 Task: Add Crooked Creek Garlic & Herb Goat Cheese to the cart.
Action: Mouse moved to (728, 254)
Screenshot: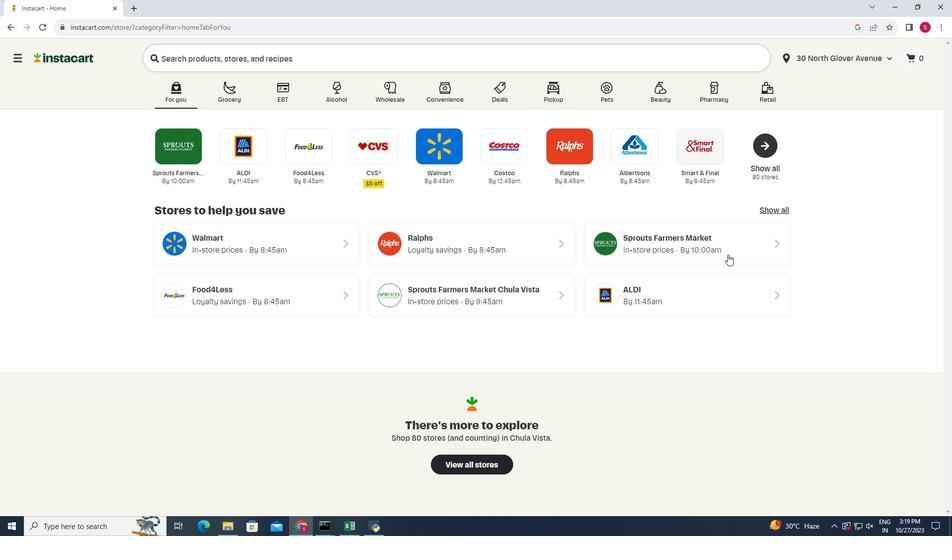 
Action: Mouse pressed left at (728, 254)
Screenshot: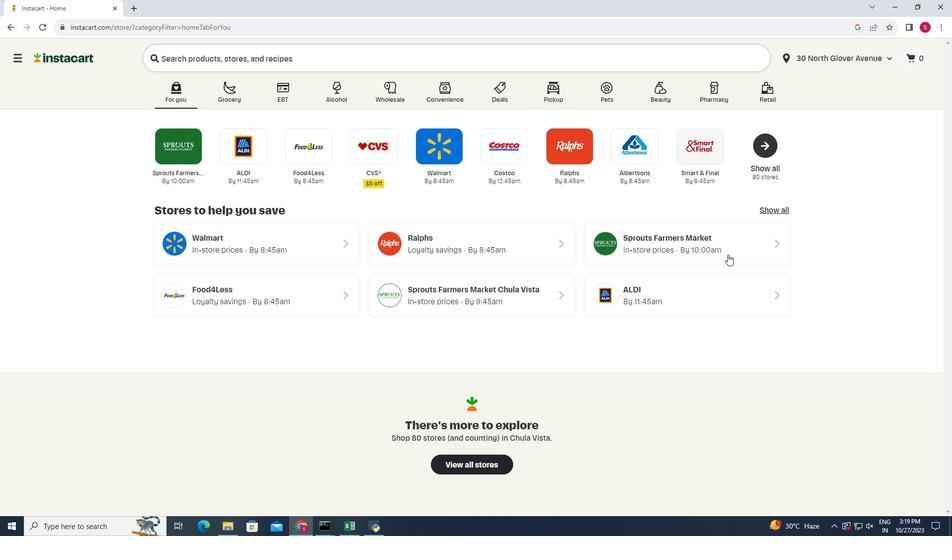 
Action: Mouse moved to (22, 434)
Screenshot: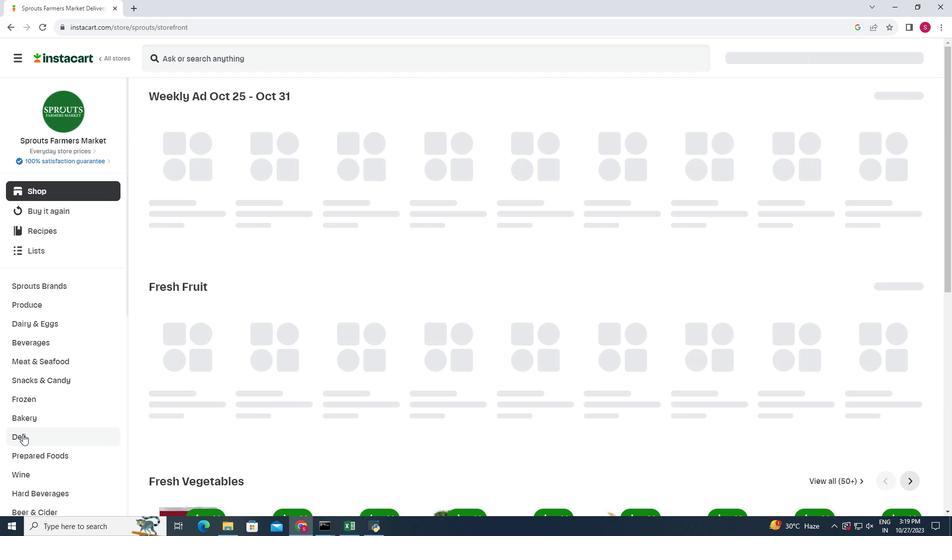 
Action: Mouse pressed left at (22, 434)
Screenshot: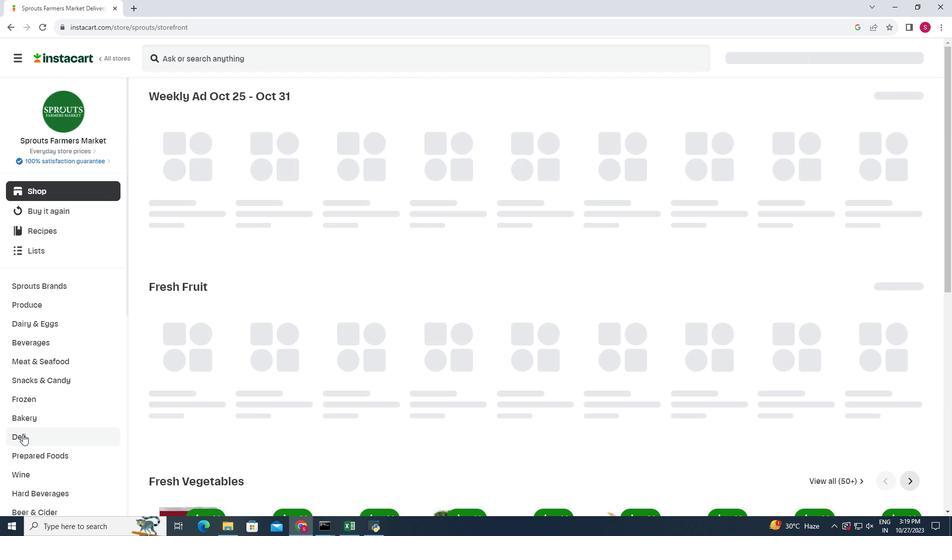 
Action: Mouse moved to (263, 123)
Screenshot: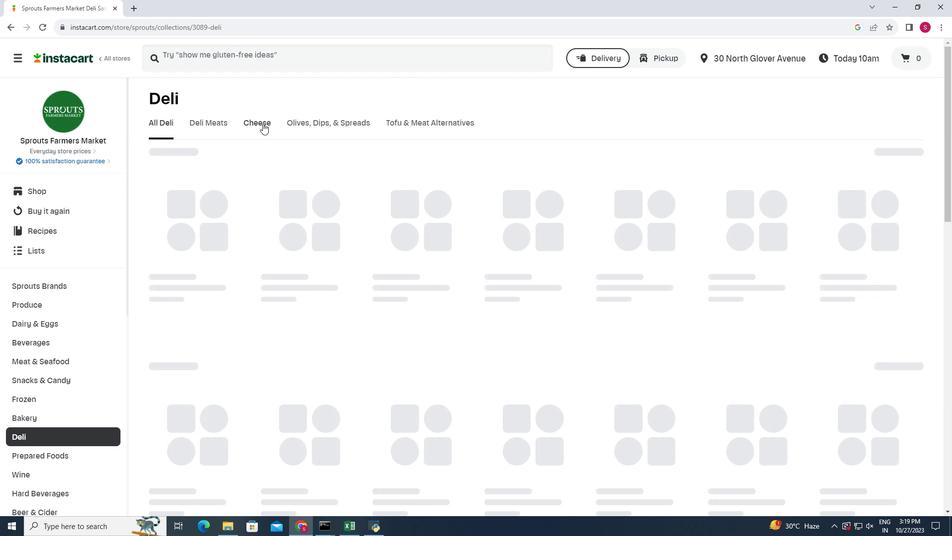
Action: Mouse pressed left at (263, 123)
Screenshot: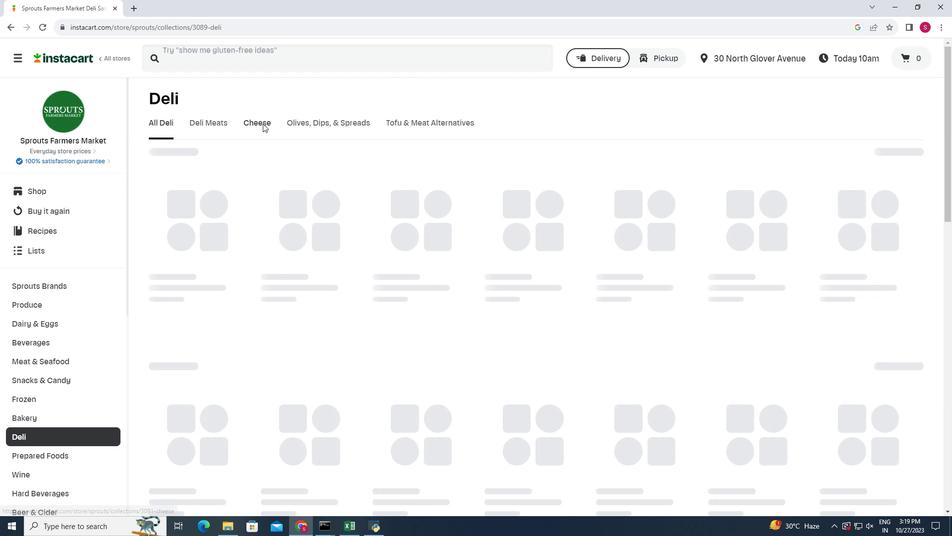 
Action: Mouse moved to (928, 162)
Screenshot: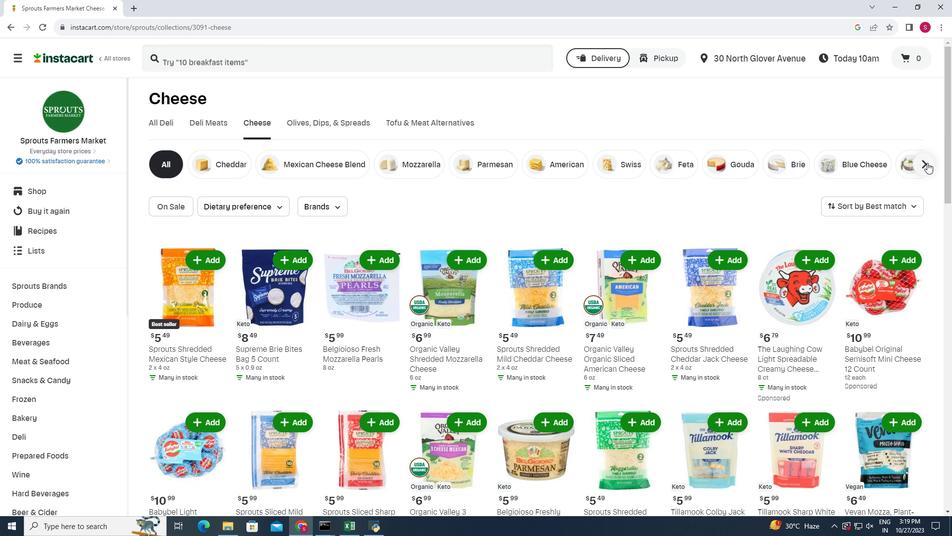 
Action: Mouse pressed left at (928, 162)
Screenshot: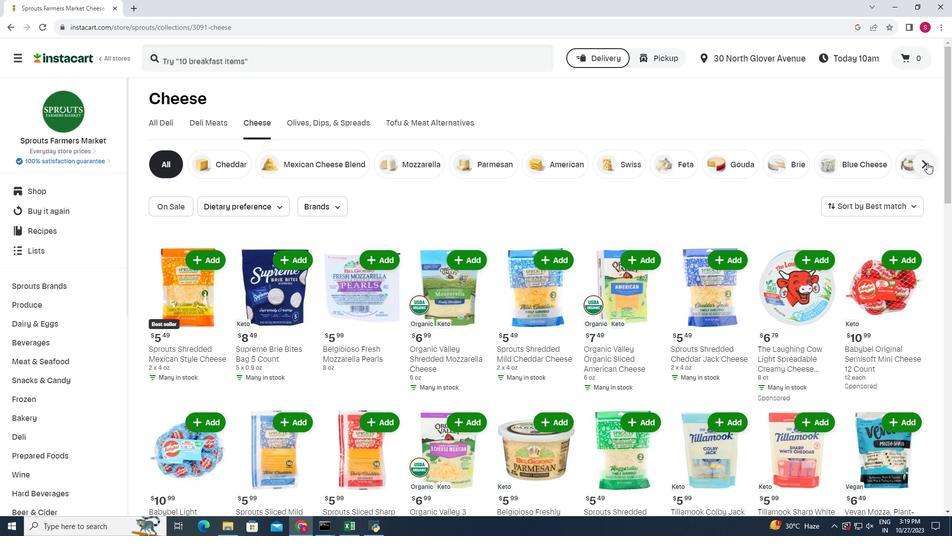
Action: Mouse moved to (874, 161)
Screenshot: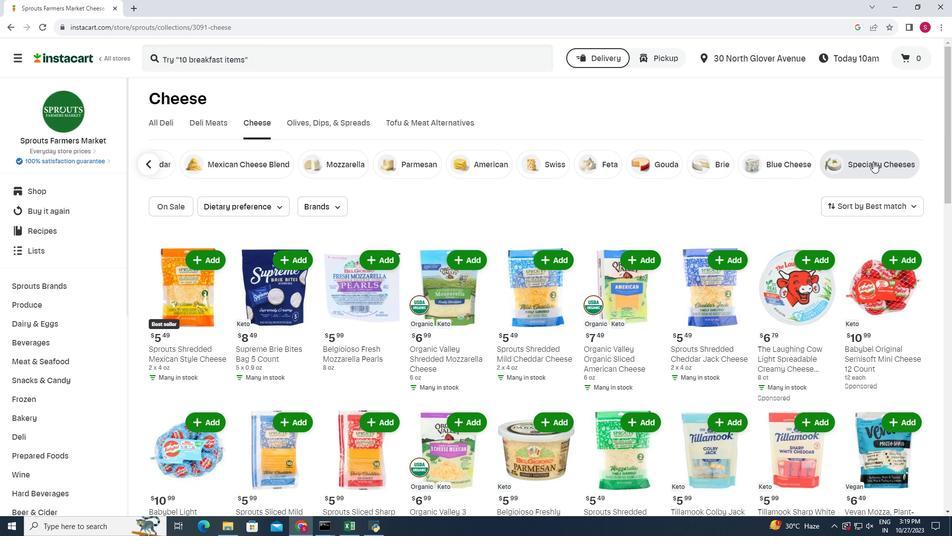 
Action: Mouse pressed left at (874, 161)
Screenshot: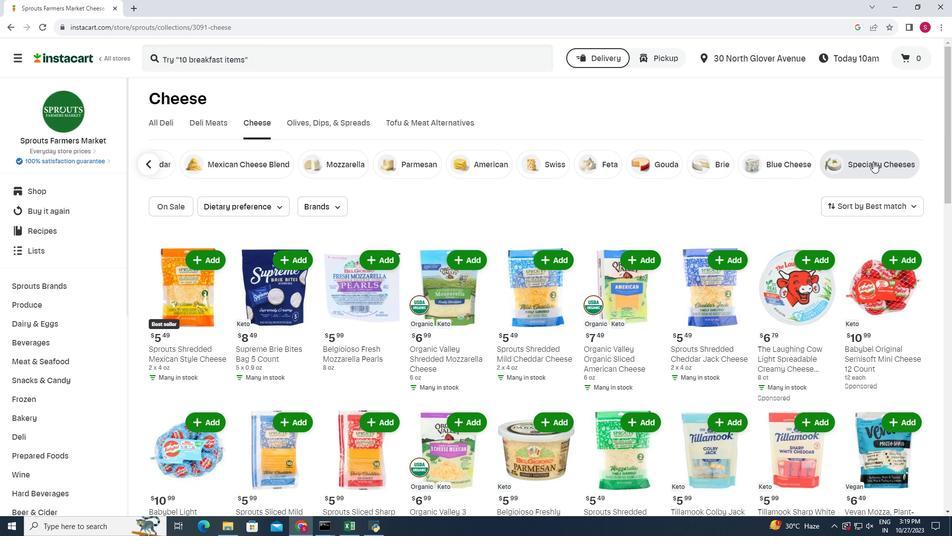 
Action: Mouse moved to (410, 199)
Screenshot: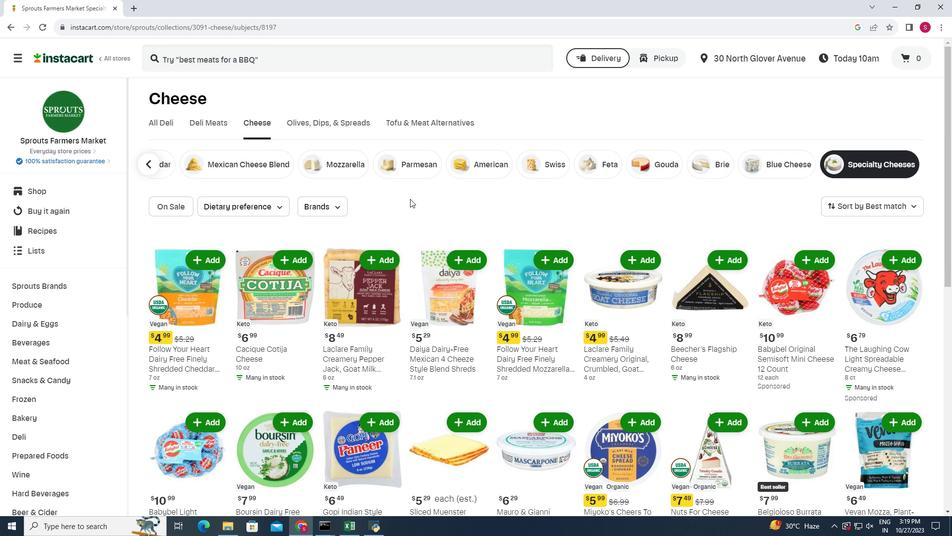 
Action: Mouse scrolled (410, 198) with delta (0, 0)
Screenshot: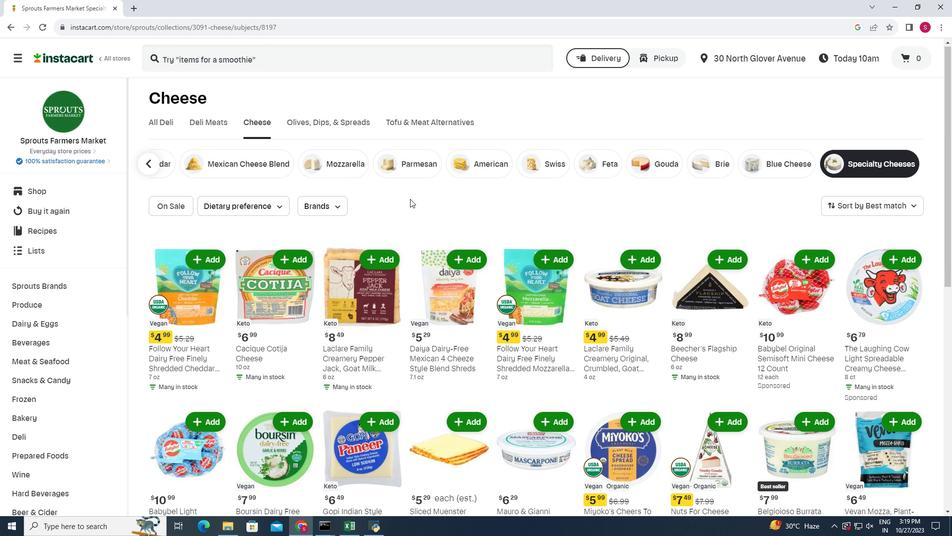 
Action: Mouse moved to (903, 290)
Screenshot: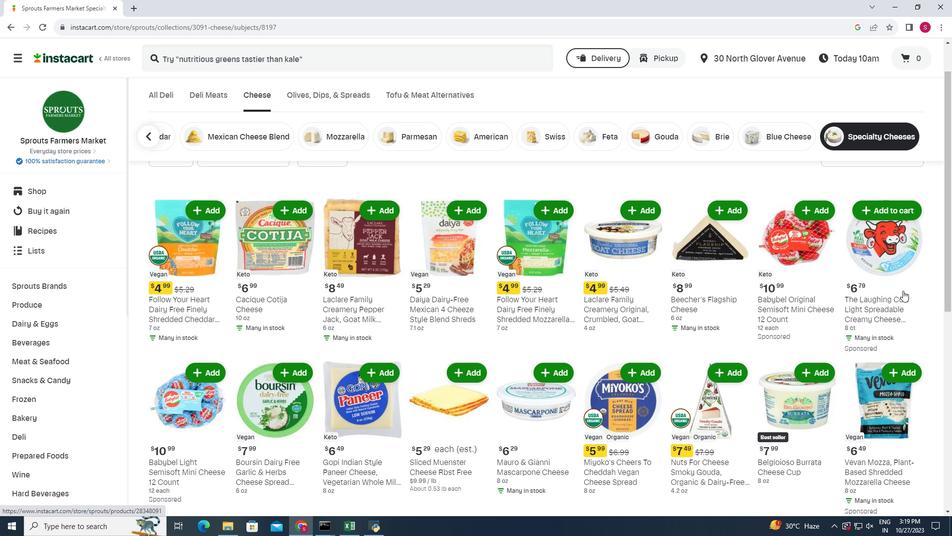 
Action: Mouse scrolled (903, 290) with delta (0, 0)
Screenshot: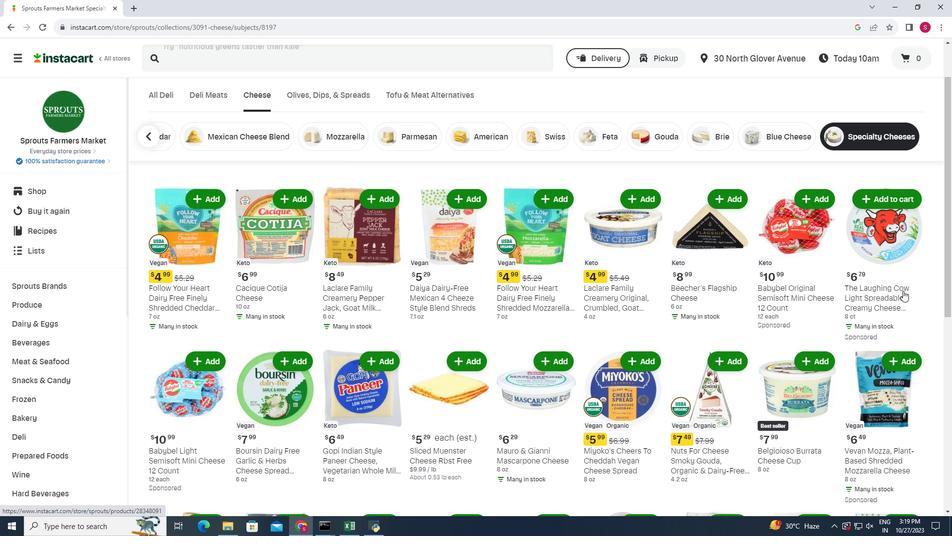 
Action: Mouse moved to (903, 291)
Screenshot: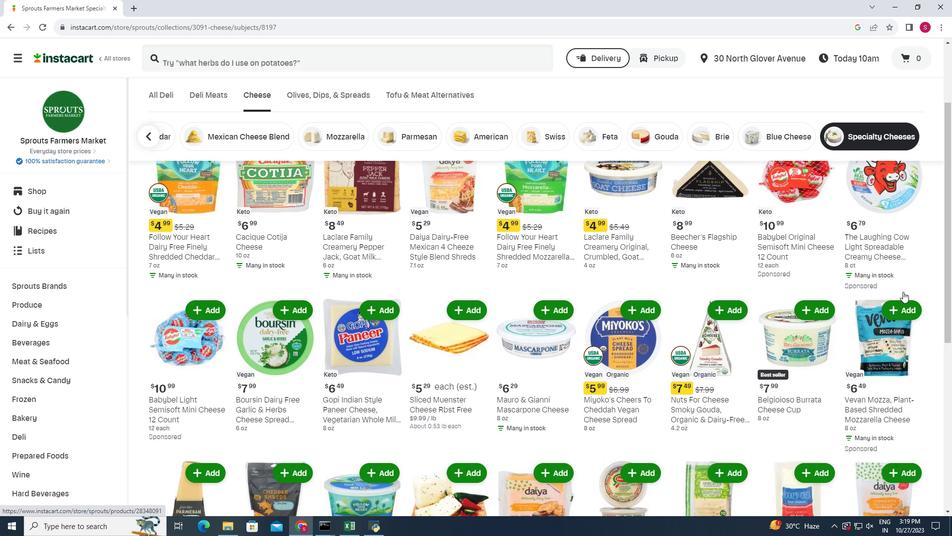 
Action: Mouse scrolled (903, 291) with delta (0, 0)
Screenshot: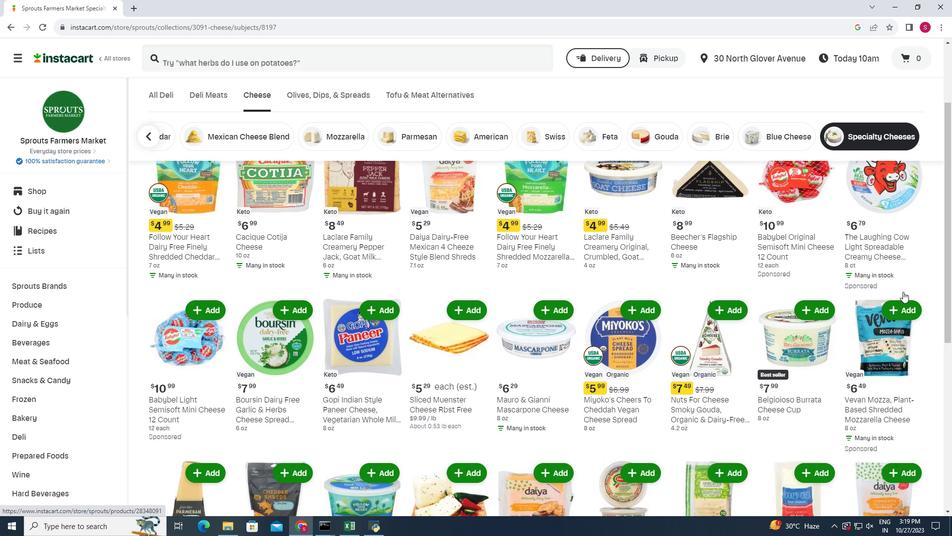 
Action: Mouse moved to (183, 339)
Screenshot: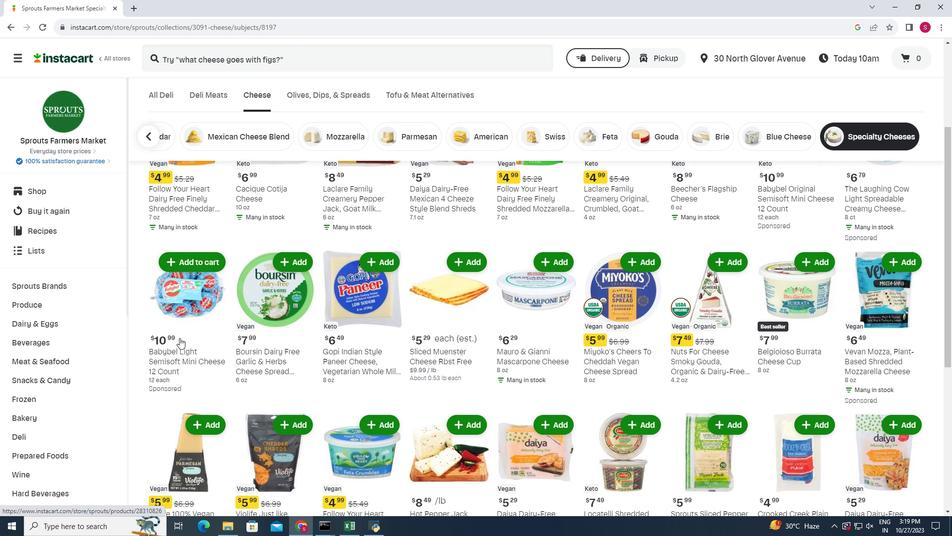 
Action: Mouse scrolled (183, 338) with delta (0, 0)
Screenshot: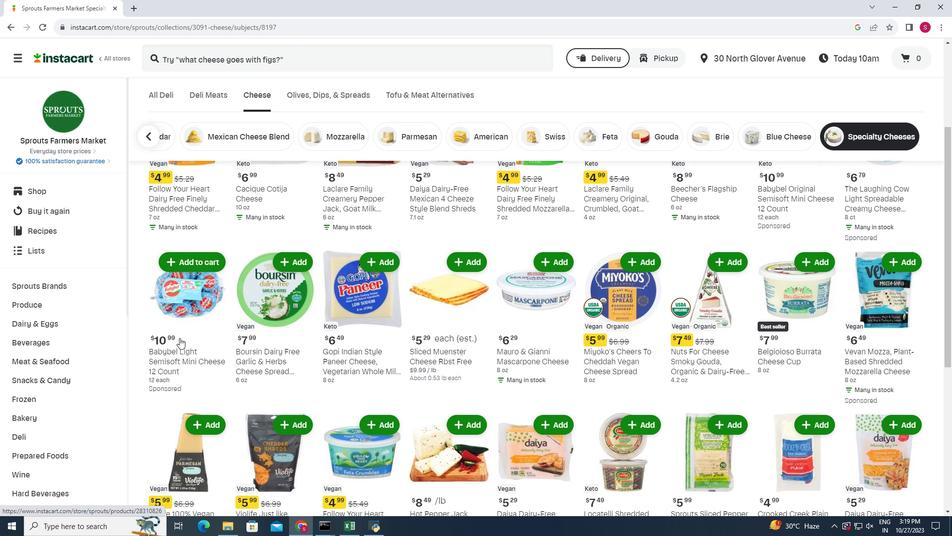 
Action: Mouse moved to (179, 337)
Screenshot: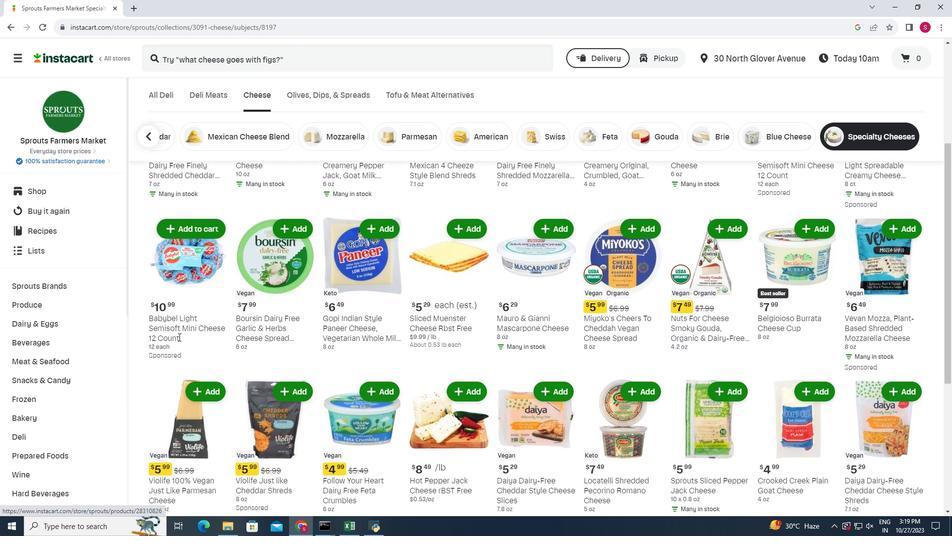 
Action: Mouse scrolled (179, 337) with delta (0, 0)
Screenshot: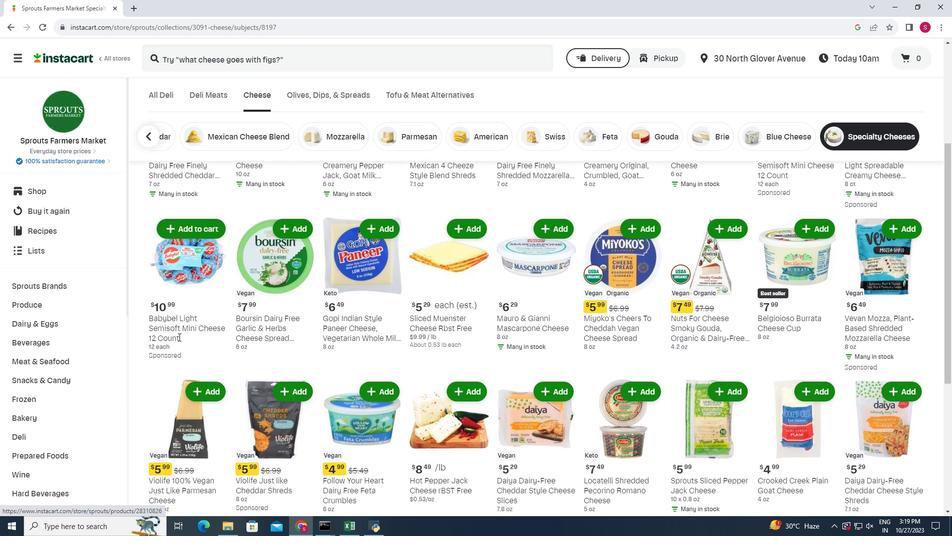 
Action: Mouse moved to (178, 337)
Screenshot: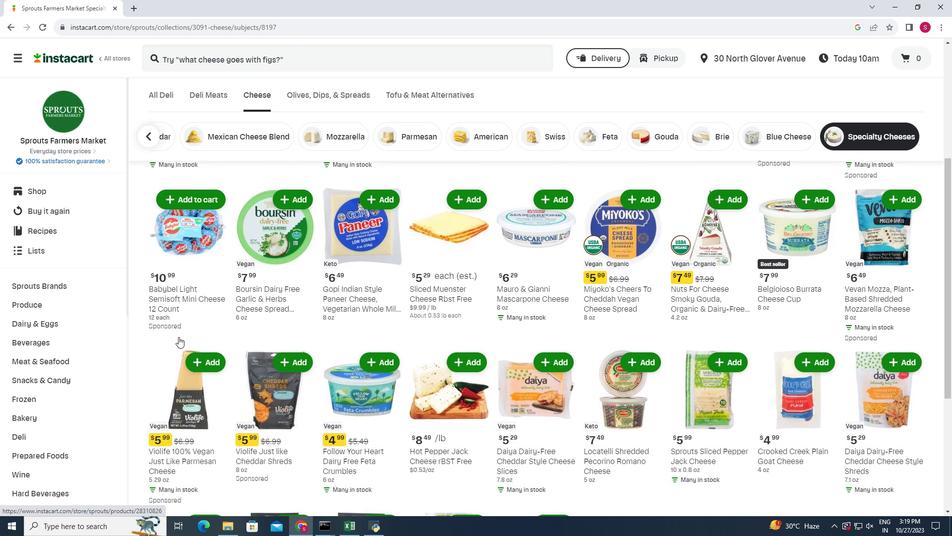
Action: Mouse scrolled (178, 336) with delta (0, 0)
Screenshot: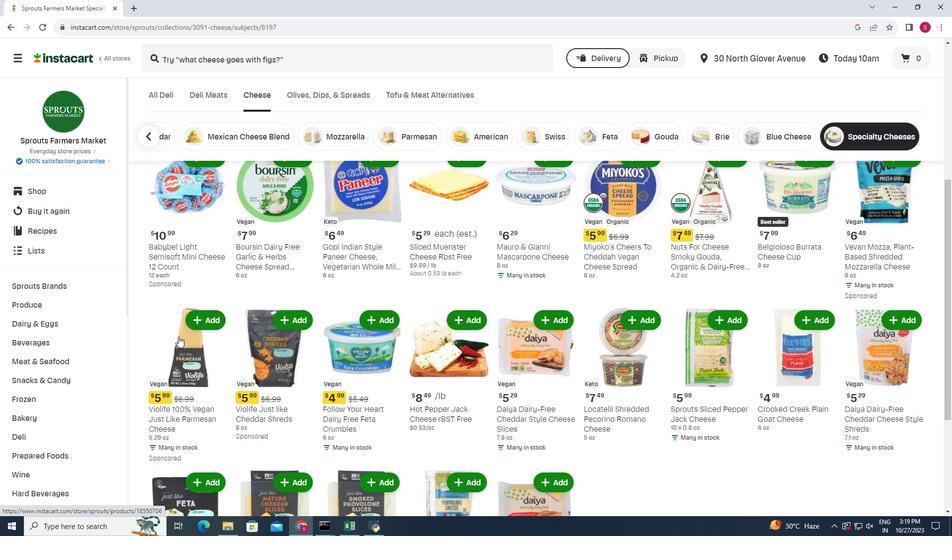 
Action: Mouse moved to (863, 382)
Screenshot: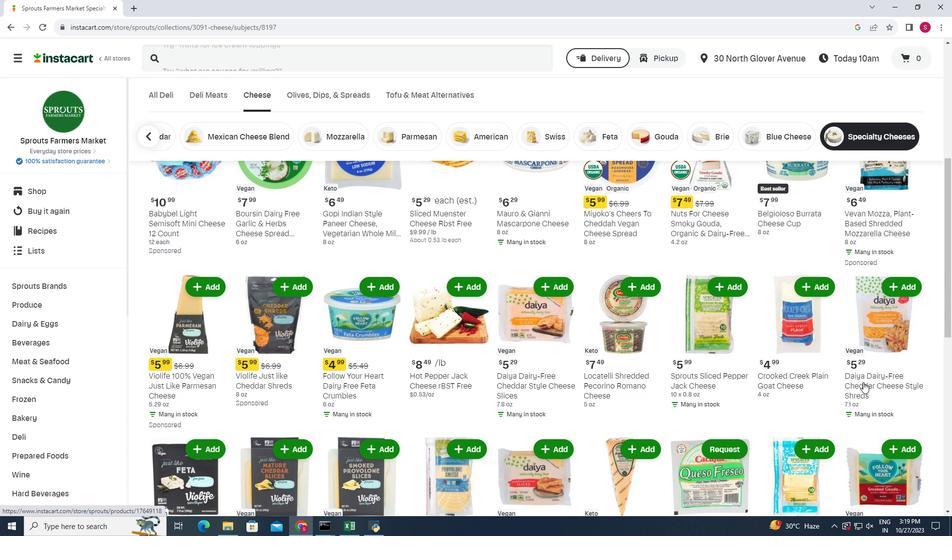
Action: Mouse scrolled (863, 381) with delta (0, 0)
Screenshot: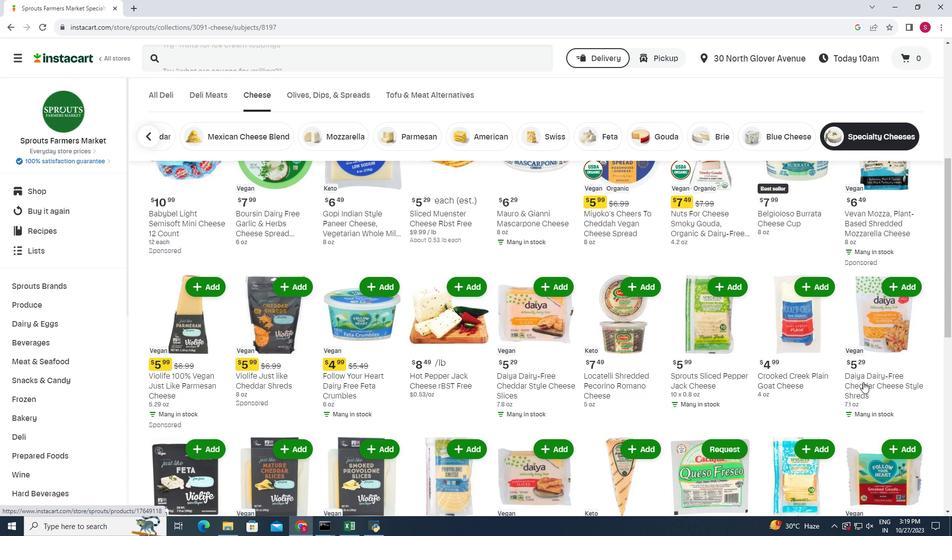 
Action: Mouse moved to (864, 382)
Screenshot: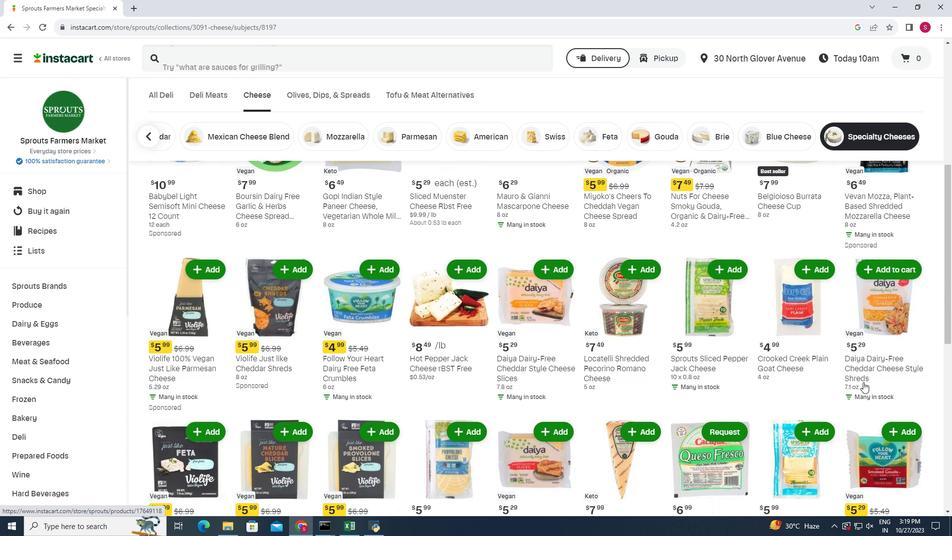 
Action: Mouse scrolled (864, 381) with delta (0, 0)
Screenshot: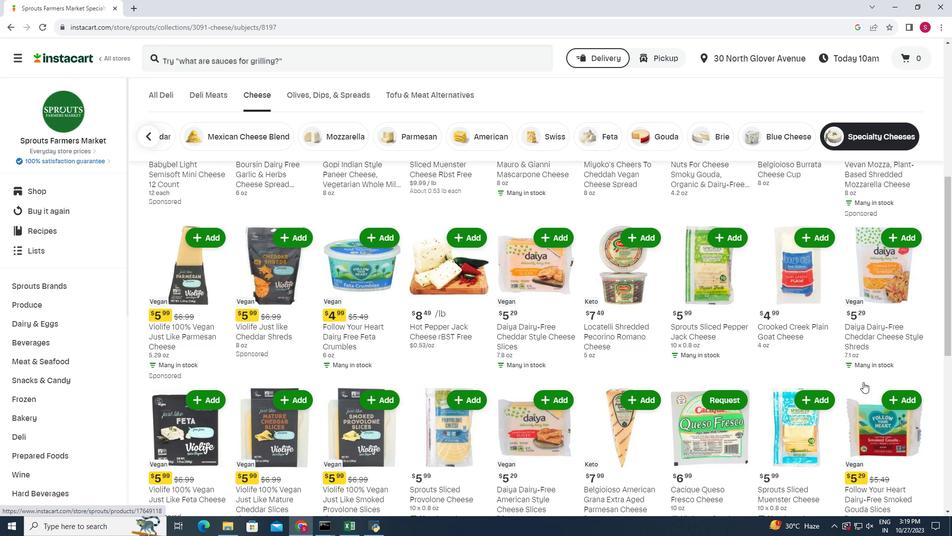 
Action: Mouse scrolled (864, 381) with delta (0, 0)
Screenshot: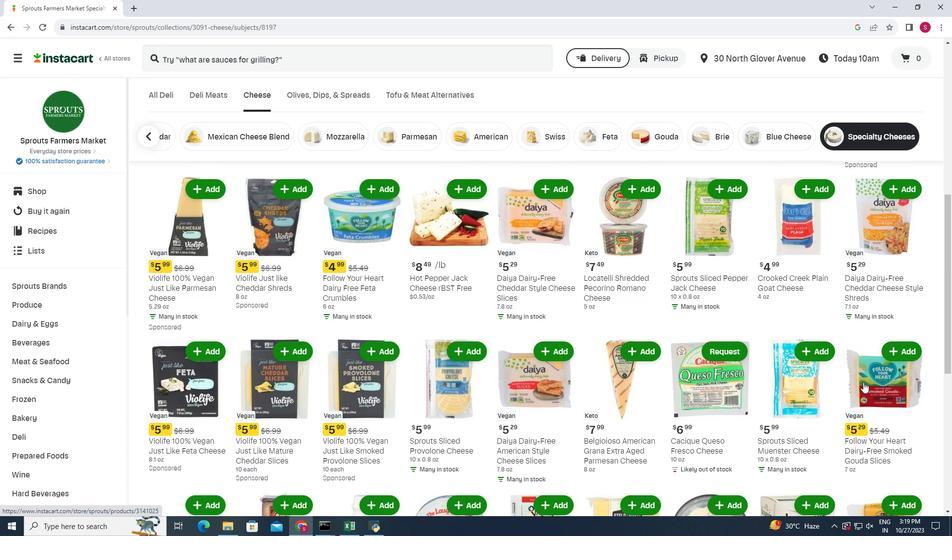 
Action: Mouse moved to (183, 337)
Screenshot: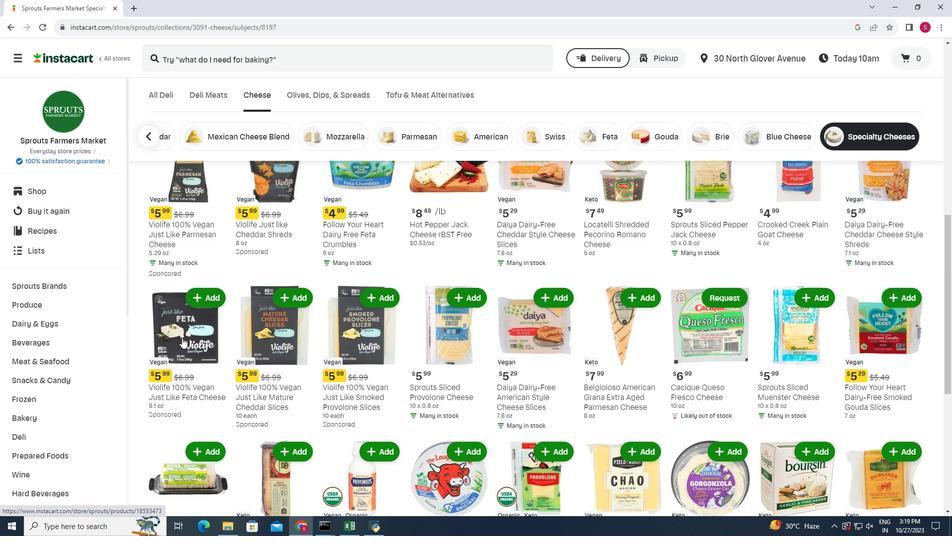 
Action: Mouse scrolled (183, 336) with delta (0, 0)
Screenshot: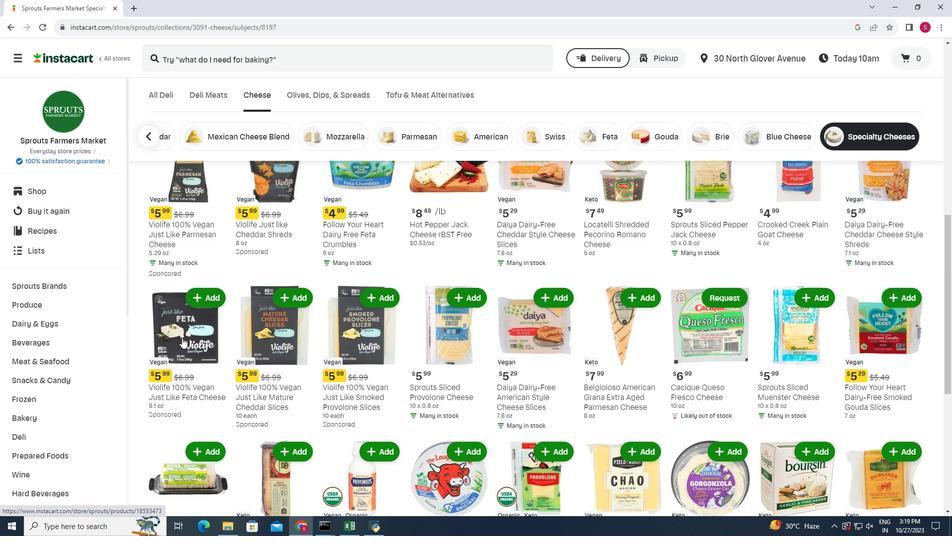 
Action: Mouse moved to (182, 337)
Screenshot: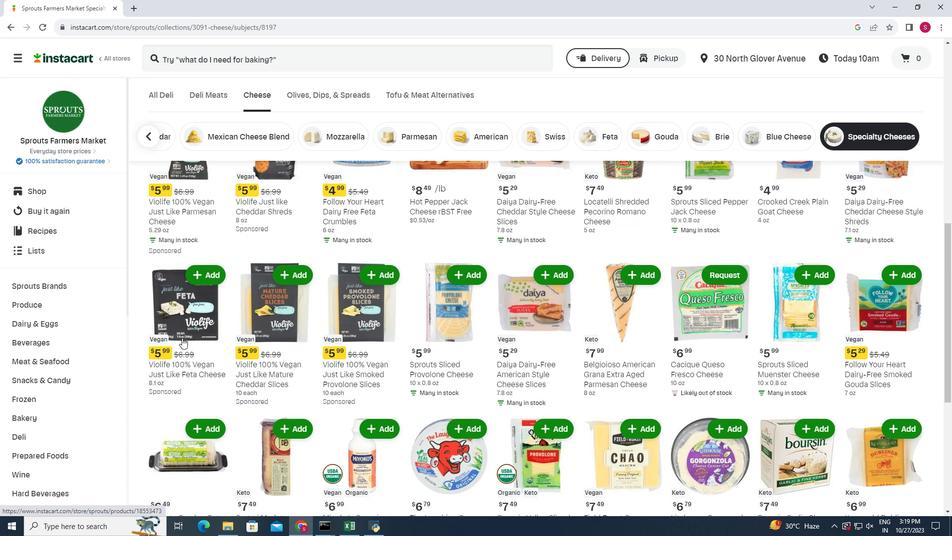 
Action: Mouse scrolled (182, 337) with delta (0, 0)
Screenshot: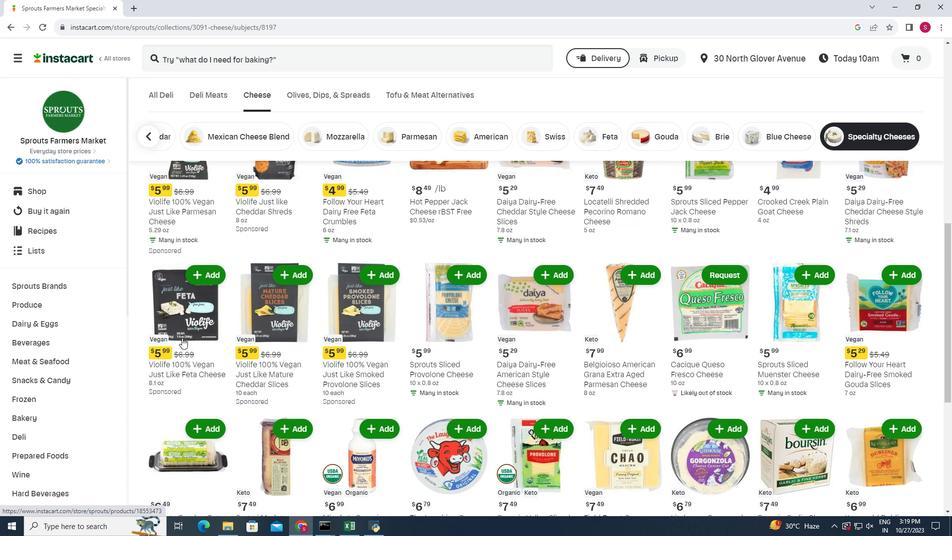 
Action: Mouse moved to (182, 338)
Screenshot: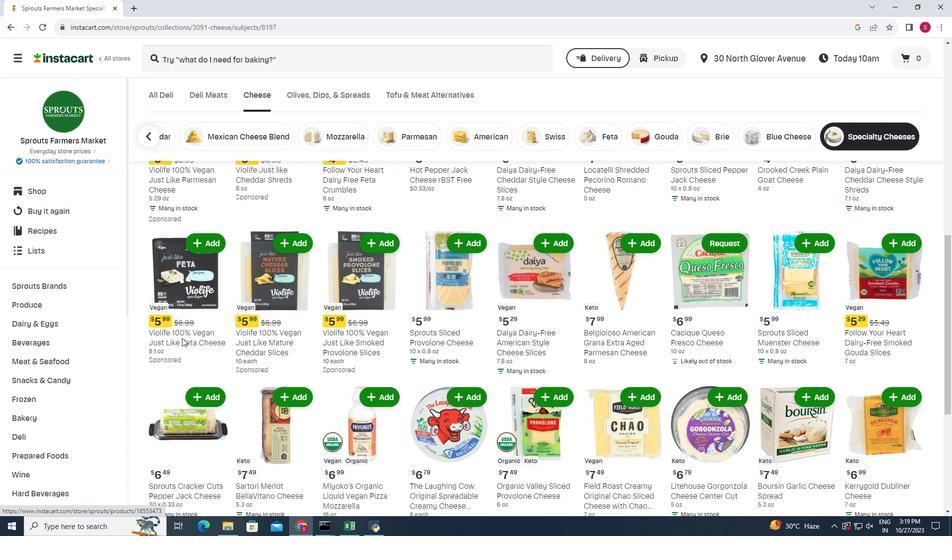 
Action: Mouse scrolled (182, 337) with delta (0, 0)
Screenshot: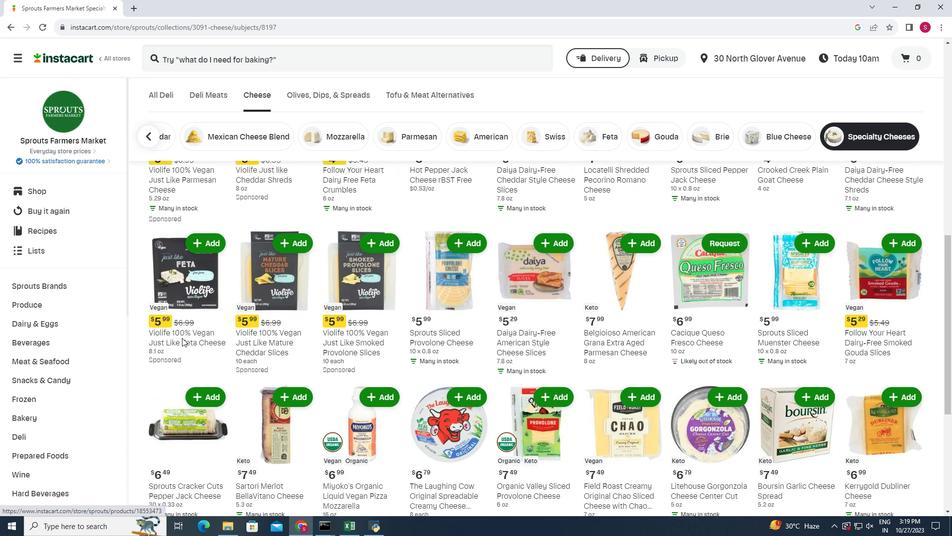 
Action: Mouse moved to (835, 367)
Screenshot: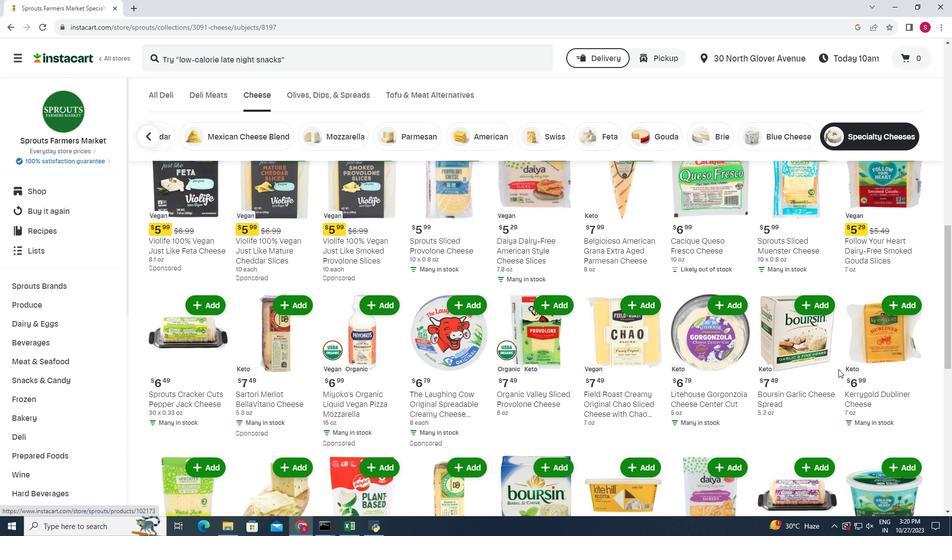 
Action: Mouse scrolled (835, 367) with delta (0, 0)
Screenshot: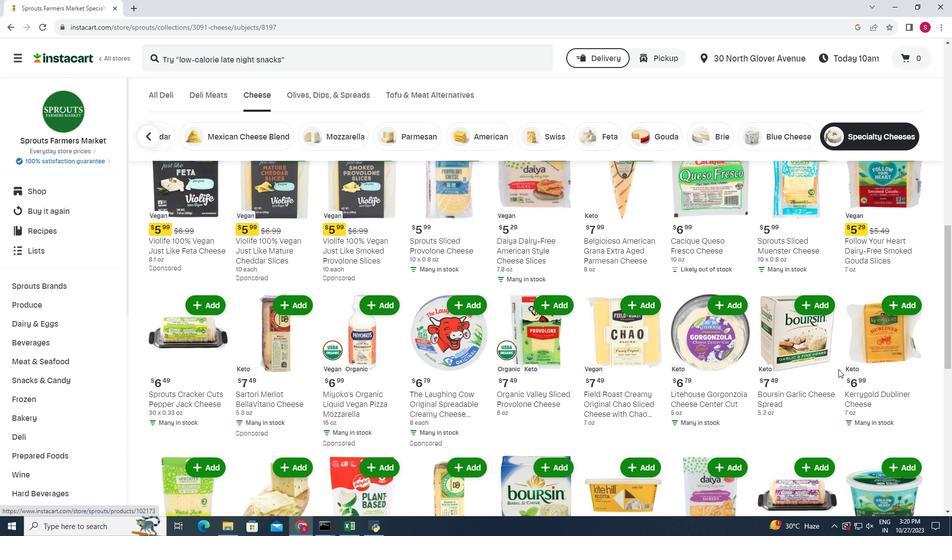
Action: Mouse moved to (839, 369)
Screenshot: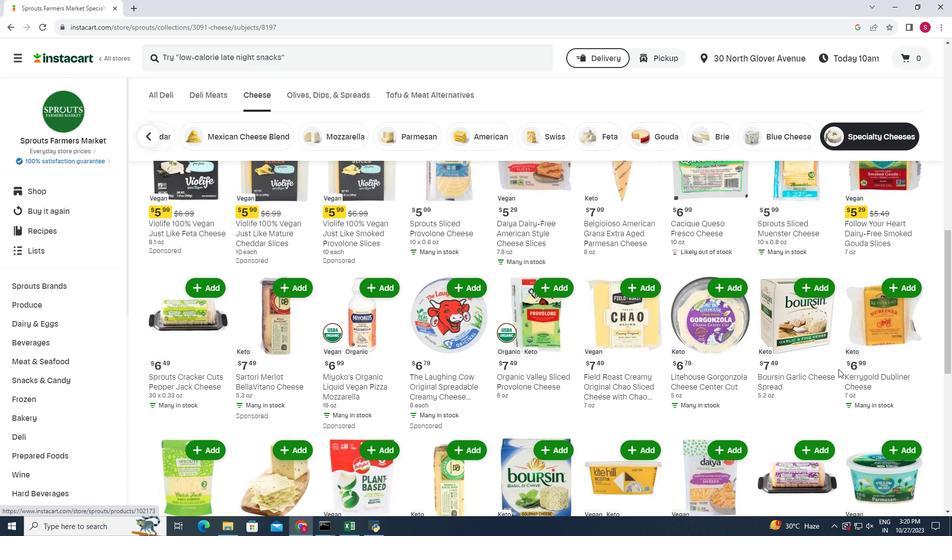 
Action: Mouse scrolled (839, 368) with delta (0, 0)
Screenshot: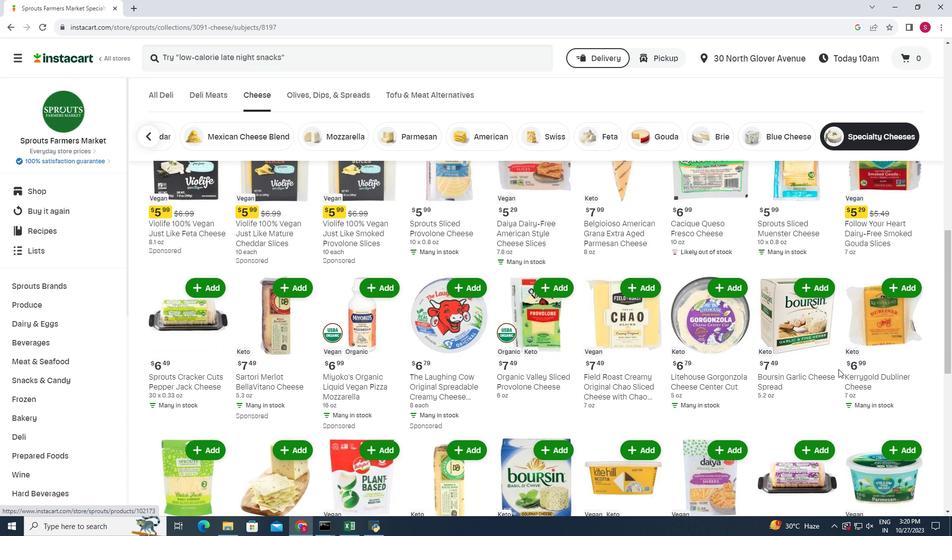 
Action: Mouse scrolled (839, 368) with delta (0, 0)
Screenshot: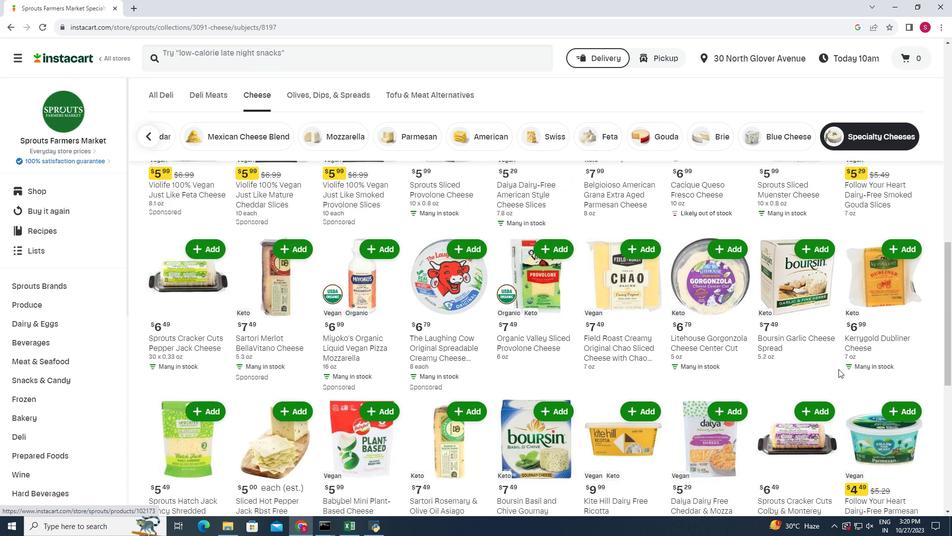 
Action: Mouse moved to (262, 358)
Screenshot: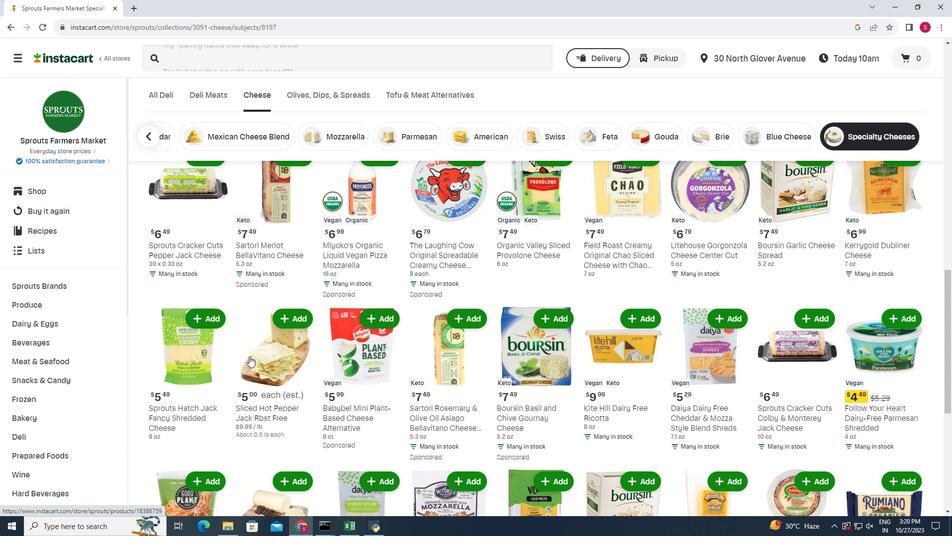 
Action: Mouse scrolled (262, 358) with delta (0, 0)
Screenshot: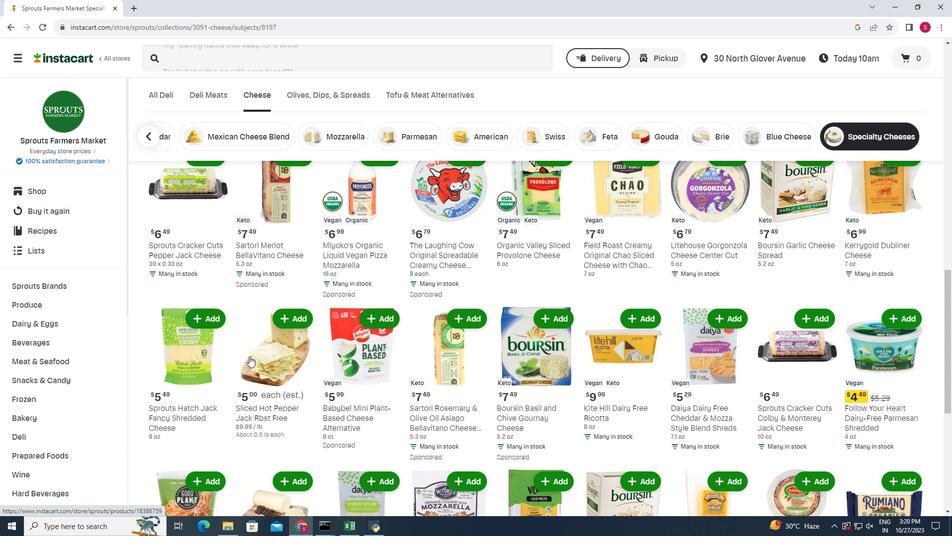 
Action: Mouse moved to (244, 355)
Screenshot: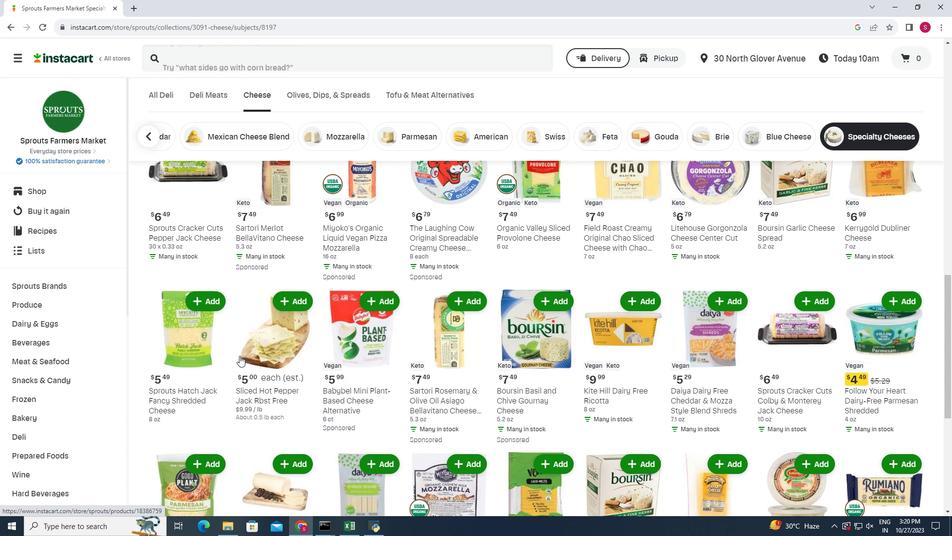 
Action: Mouse scrolled (244, 355) with delta (0, 0)
Screenshot: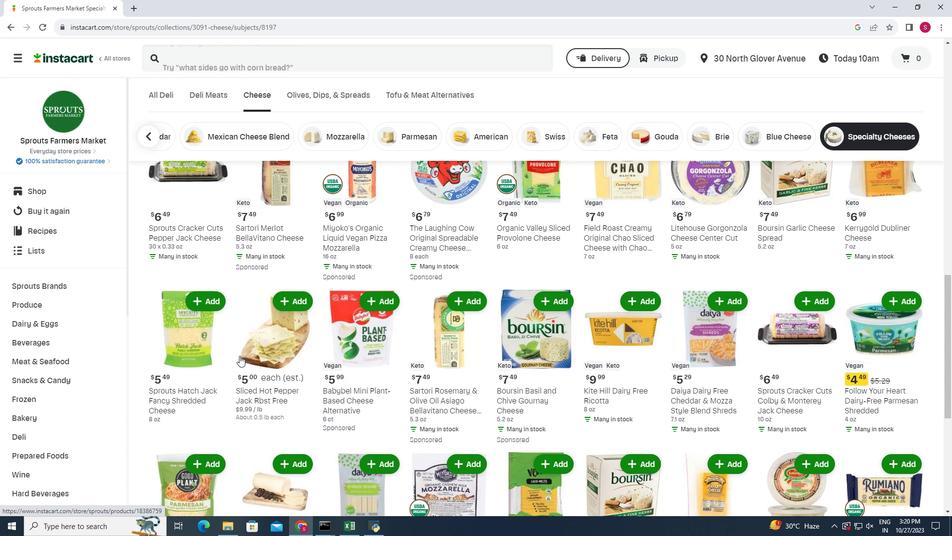 
Action: Mouse moved to (235, 355)
Screenshot: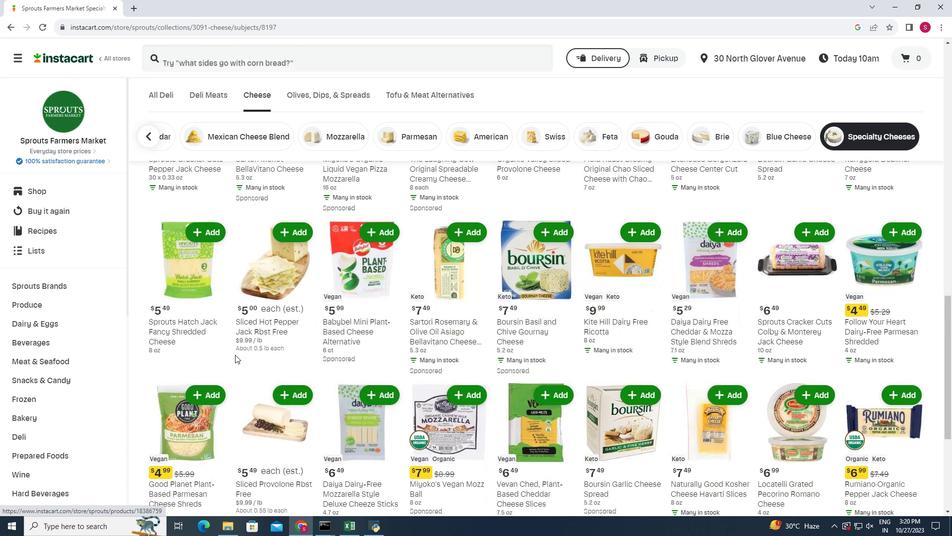 
Action: Mouse scrolled (235, 355) with delta (0, 0)
Screenshot: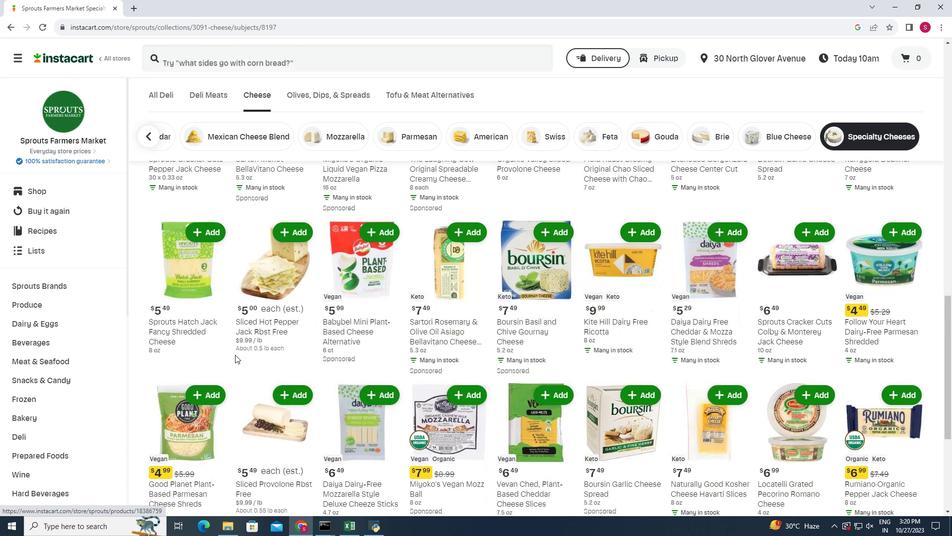 
Action: Mouse moved to (853, 387)
Screenshot: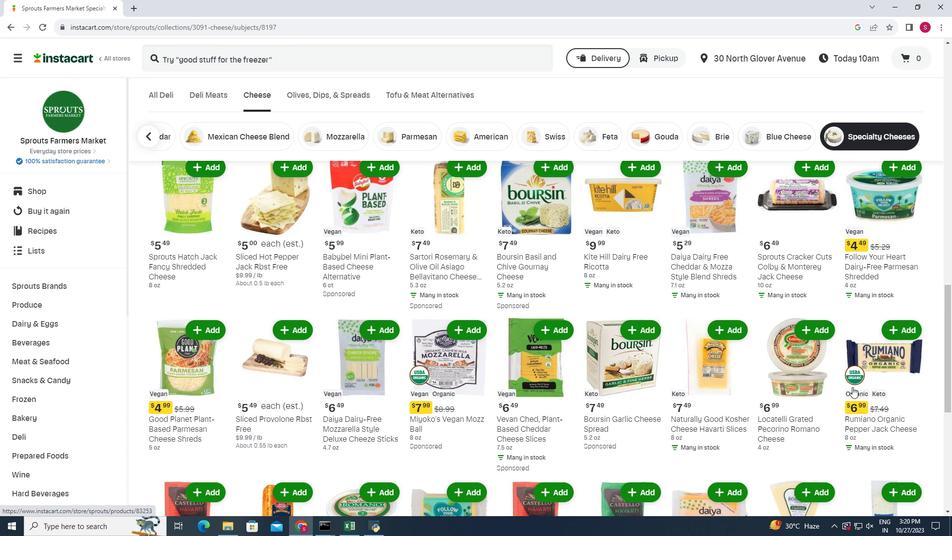 
Action: Mouse scrolled (853, 386) with delta (0, 0)
Screenshot: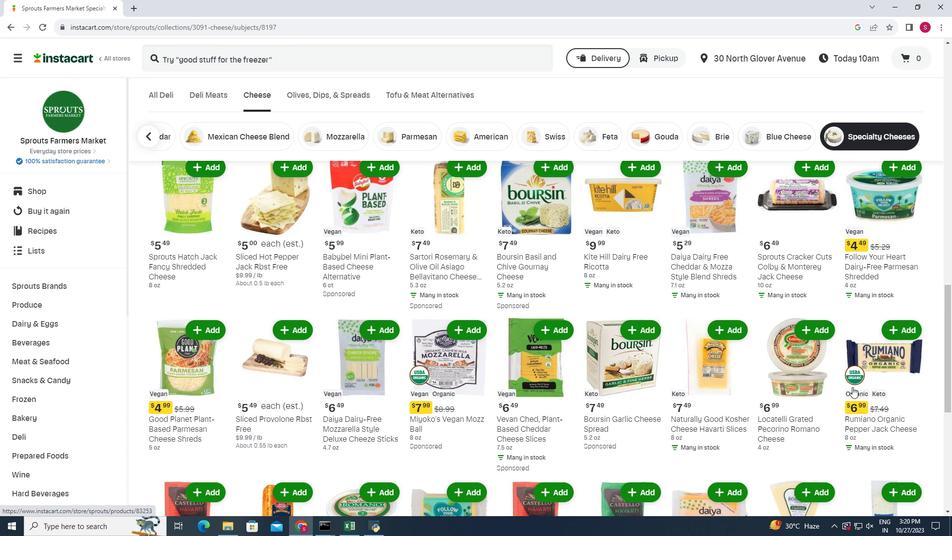 
Action: Mouse scrolled (853, 386) with delta (0, 0)
Screenshot: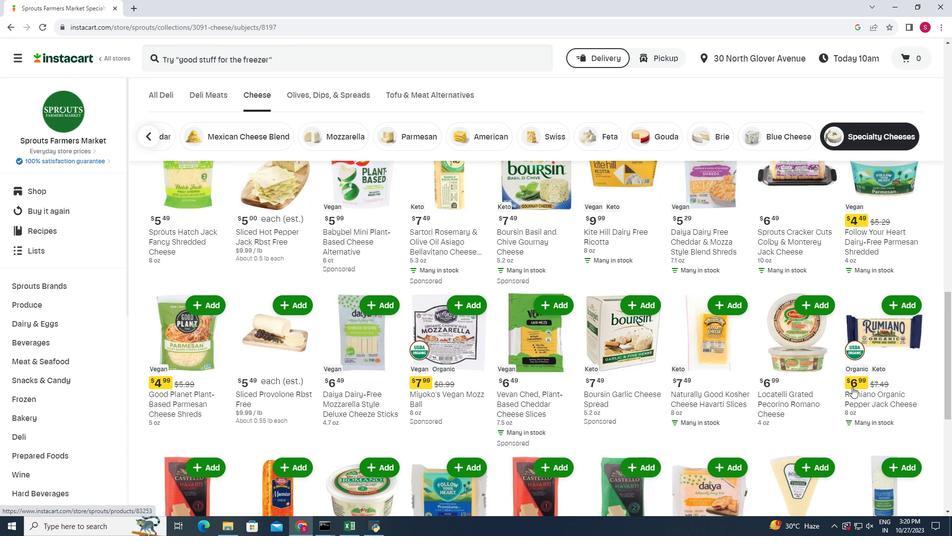 
Action: Mouse scrolled (853, 386) with delta (0, 0)
Screenshot: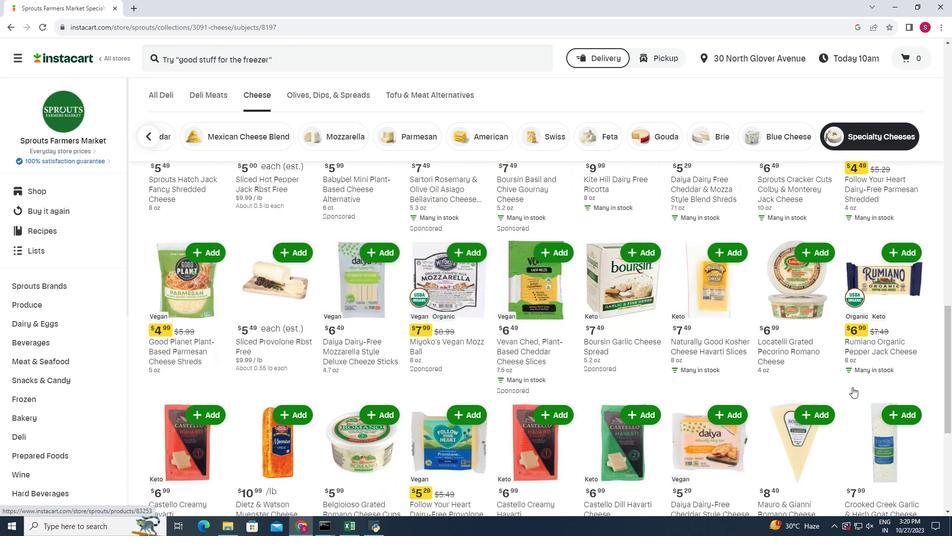 
Action: Mouse scrolled (853, 386) with delta (0, 0)
Screenshot: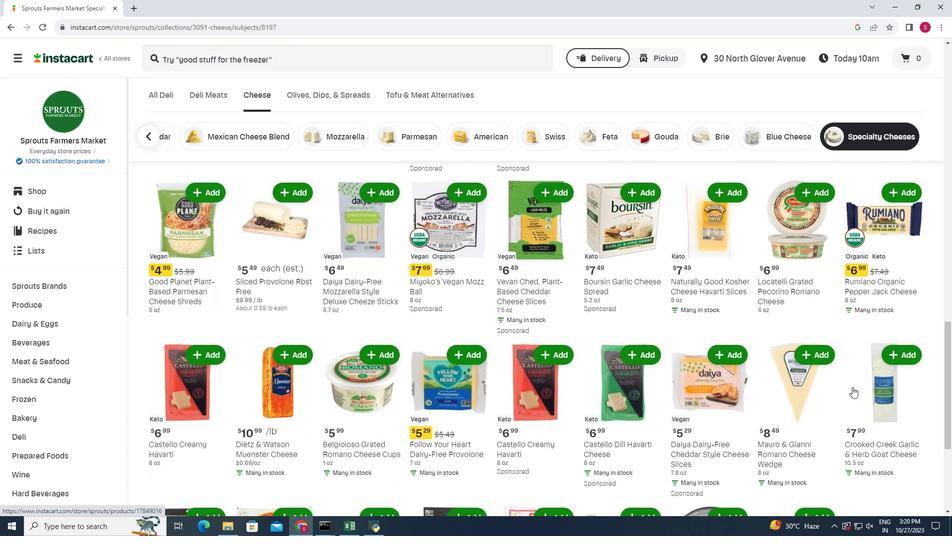 
Action: Mouse moved to (894, 297)
Screenshot: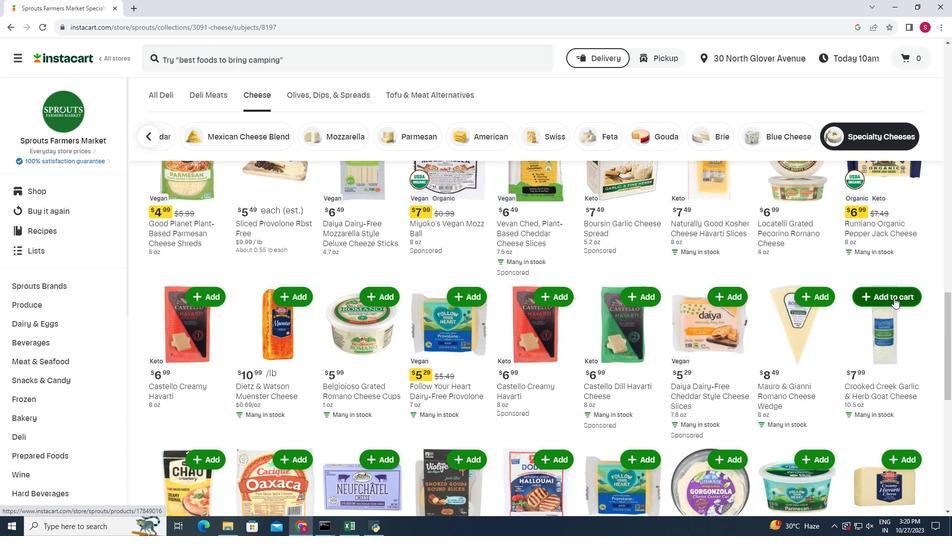 
Action: Mouse pressed left at (894, 297)
Screenshot: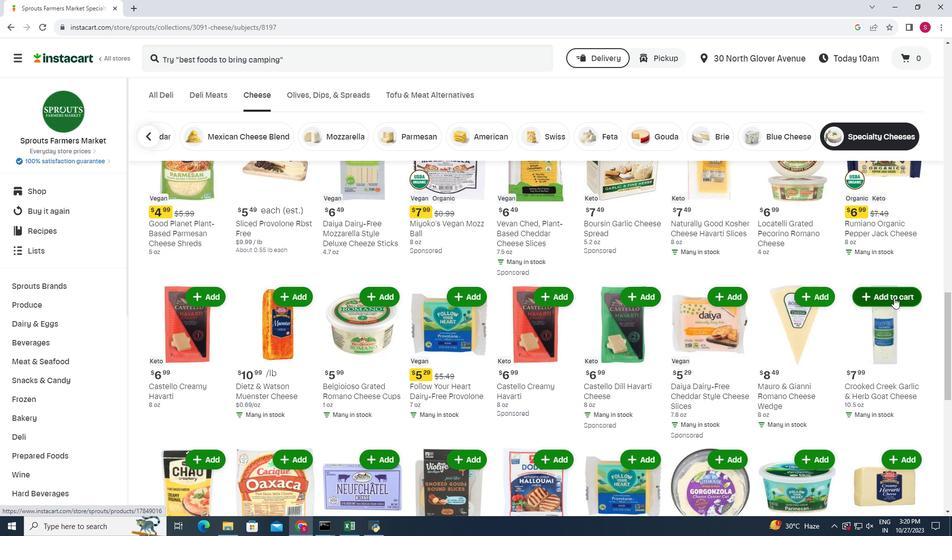 
Action: Mouse moved to (930, 273)
Screenshot: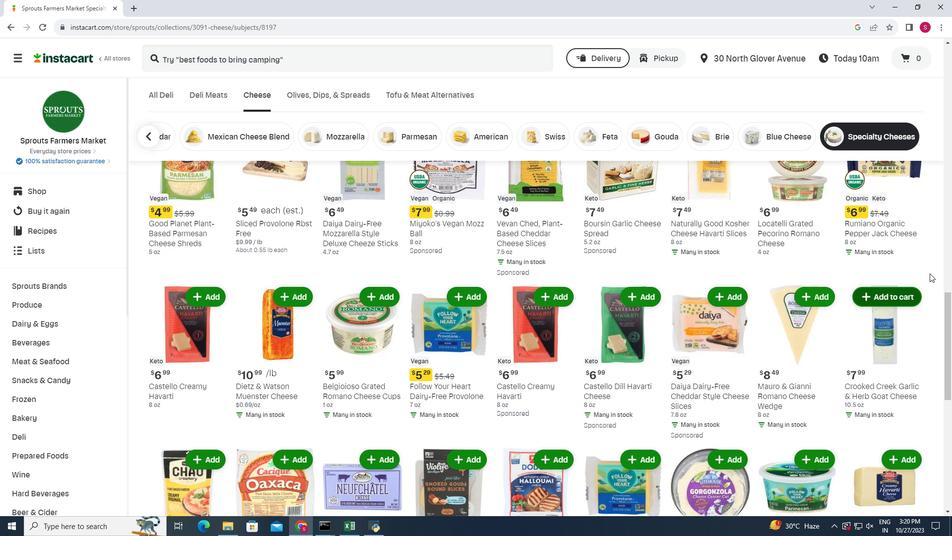 
